 Task: Change curve  line weight to 8PX.
Action: Mouse moved to (485, 375)
Screenshot: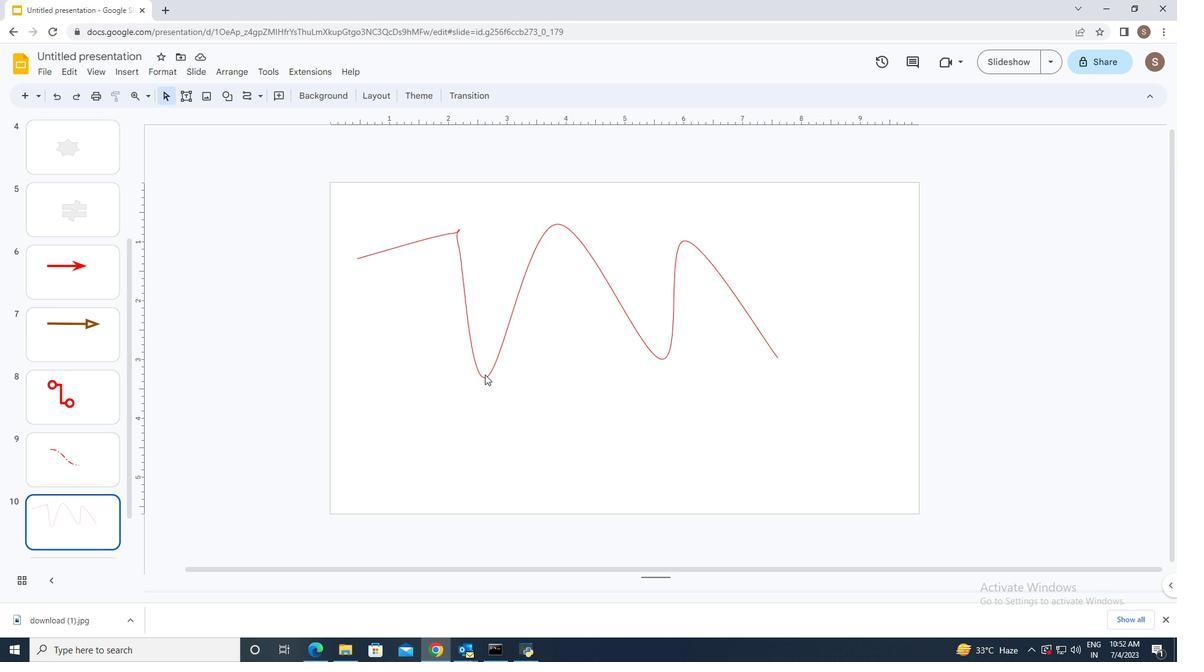 
Action: Mouse pressed left at (485, 375)
Screenshot: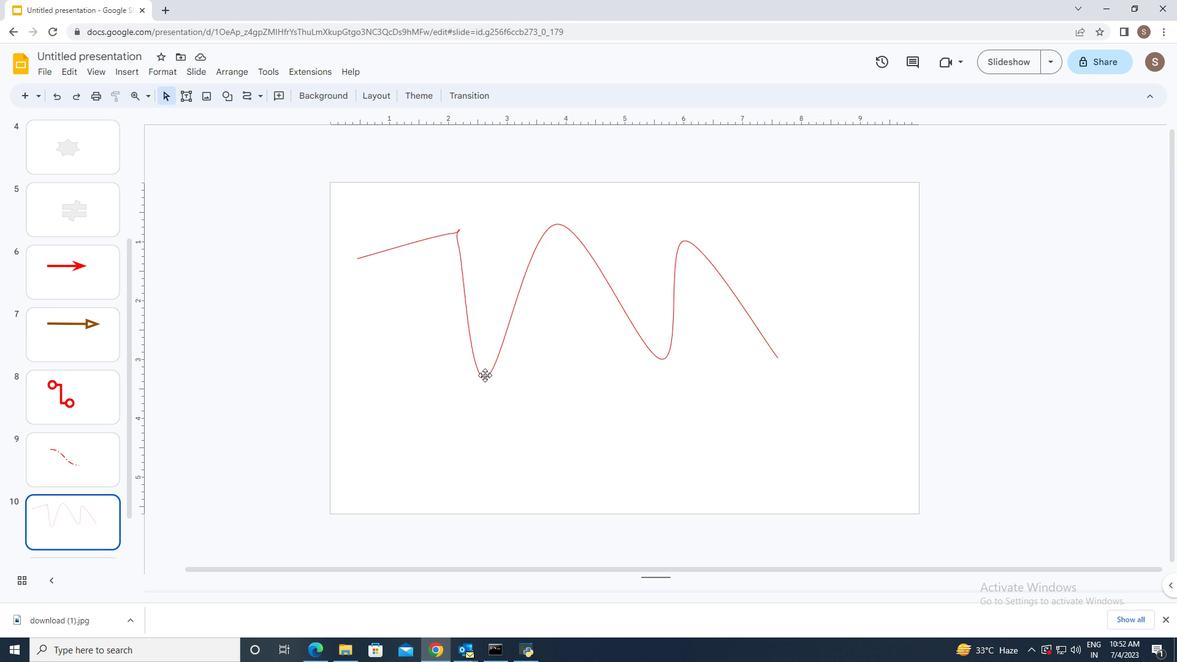 
Action: Mouse moved to (320, 99)
Screenshot: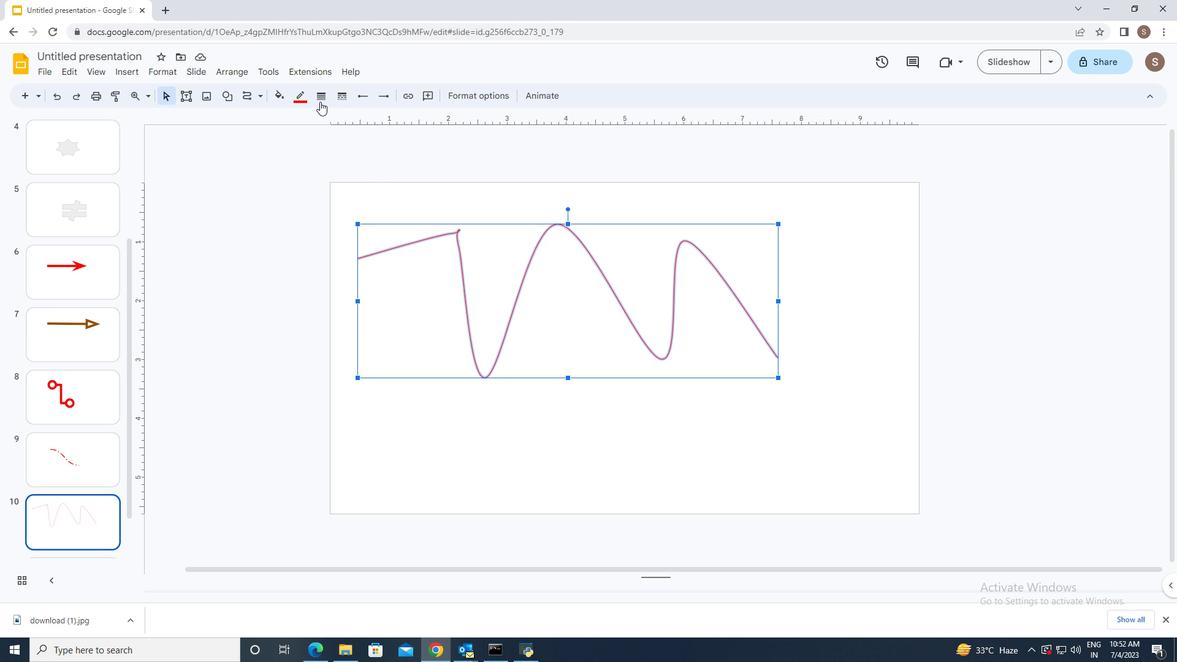 
Action: Mouse pressed left at (320, 99)
Screenshot: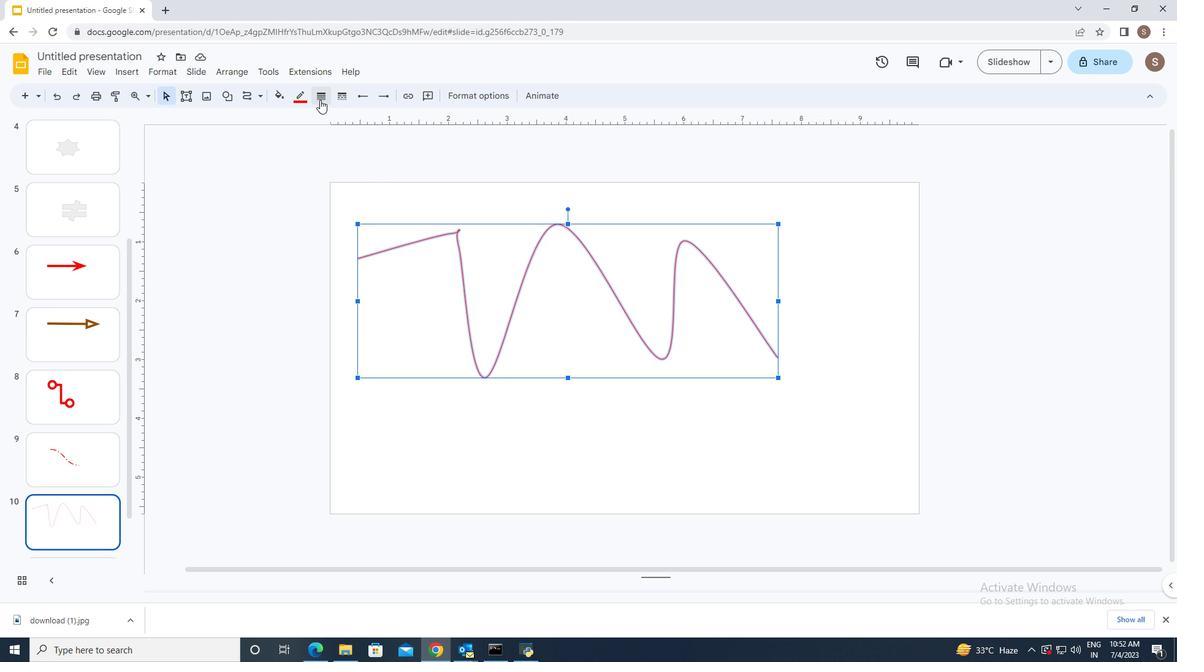 
Action: Mouse moved to (319, 204)
Screenshot: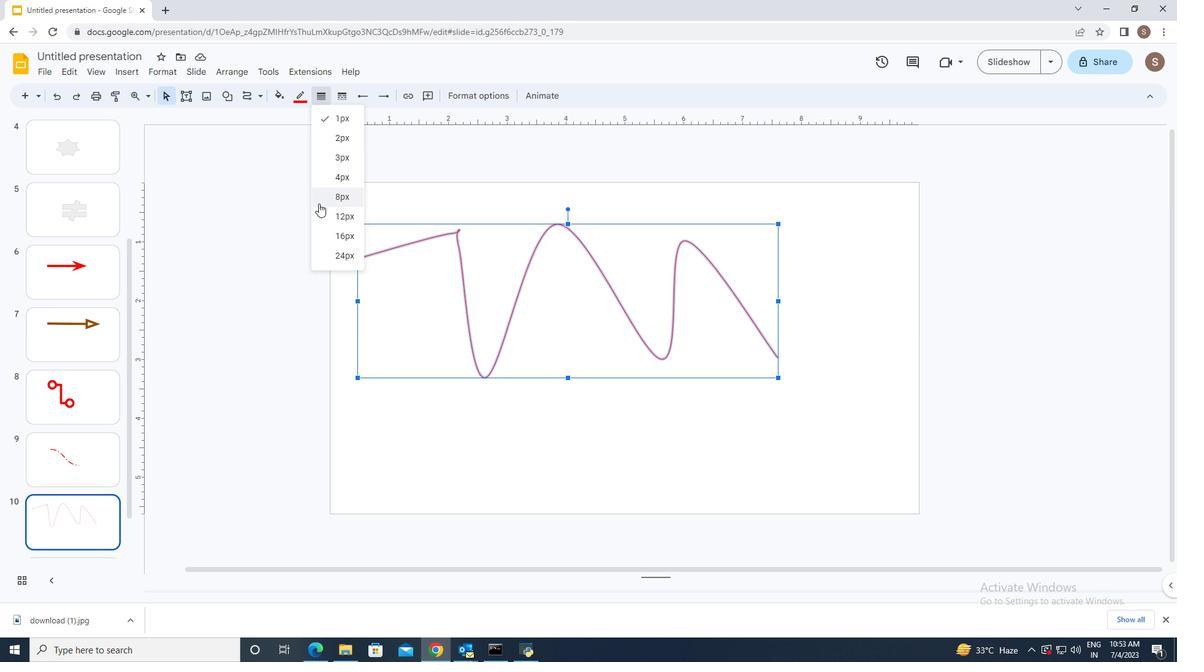 
Action: Mouse pressed left at (319, 204)
Screenshot: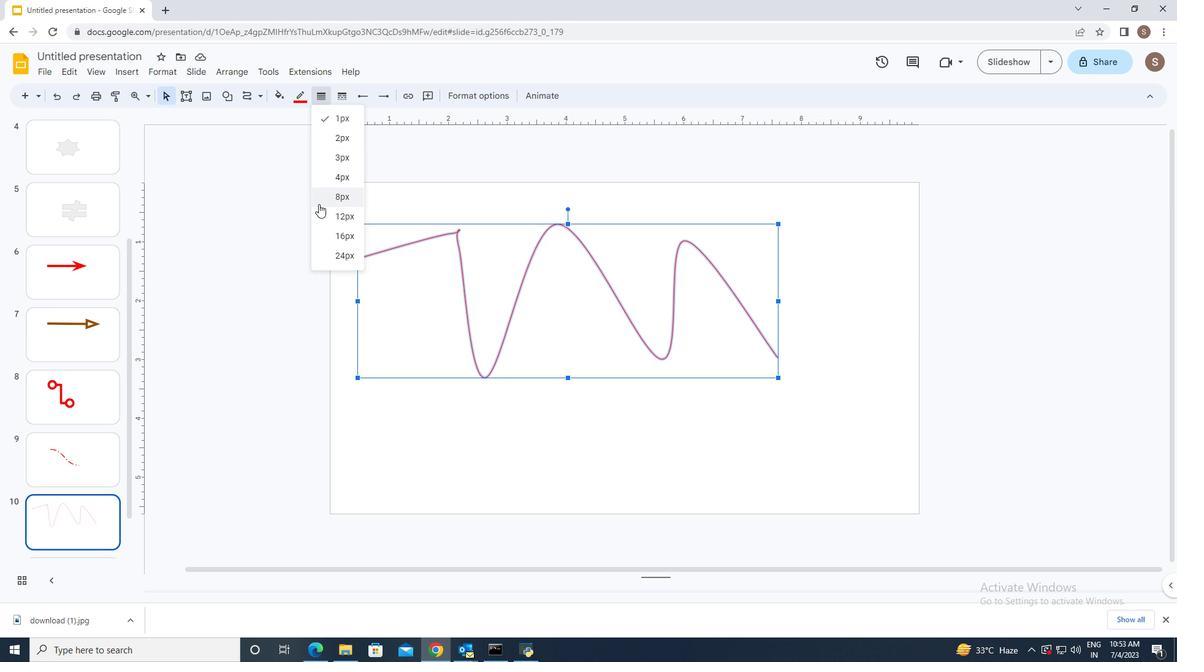 
Action: Mouse moved to (399, 406)
Screenshot: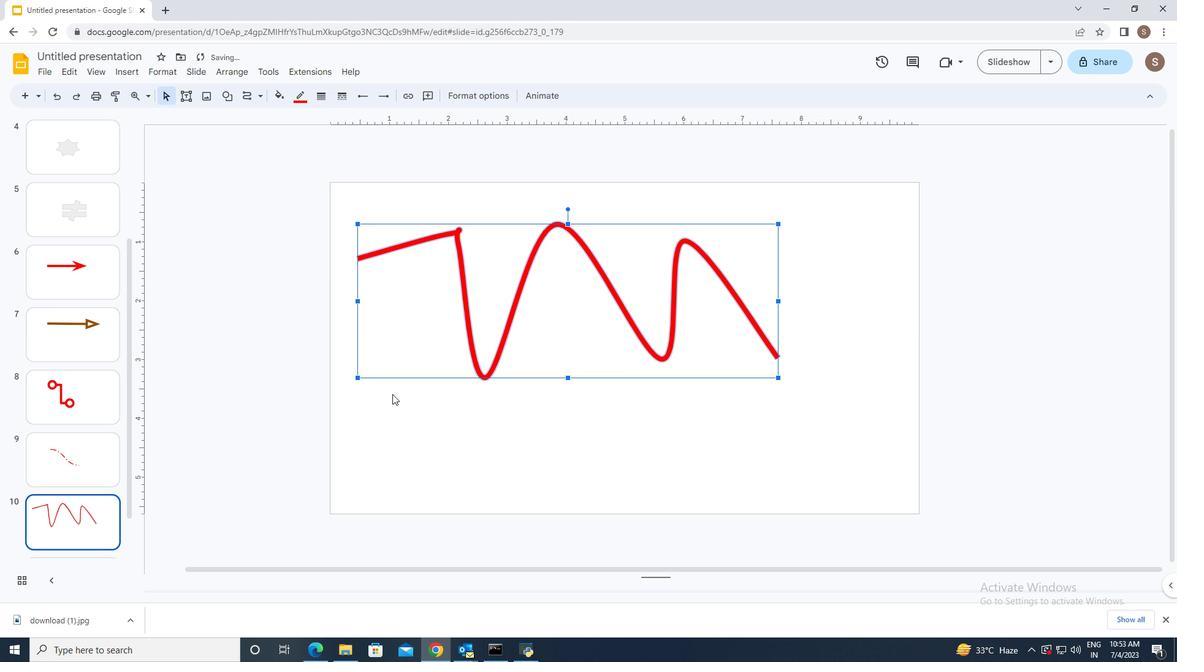 
Action: Mouse pressed left at (399, 406)
Screenshot: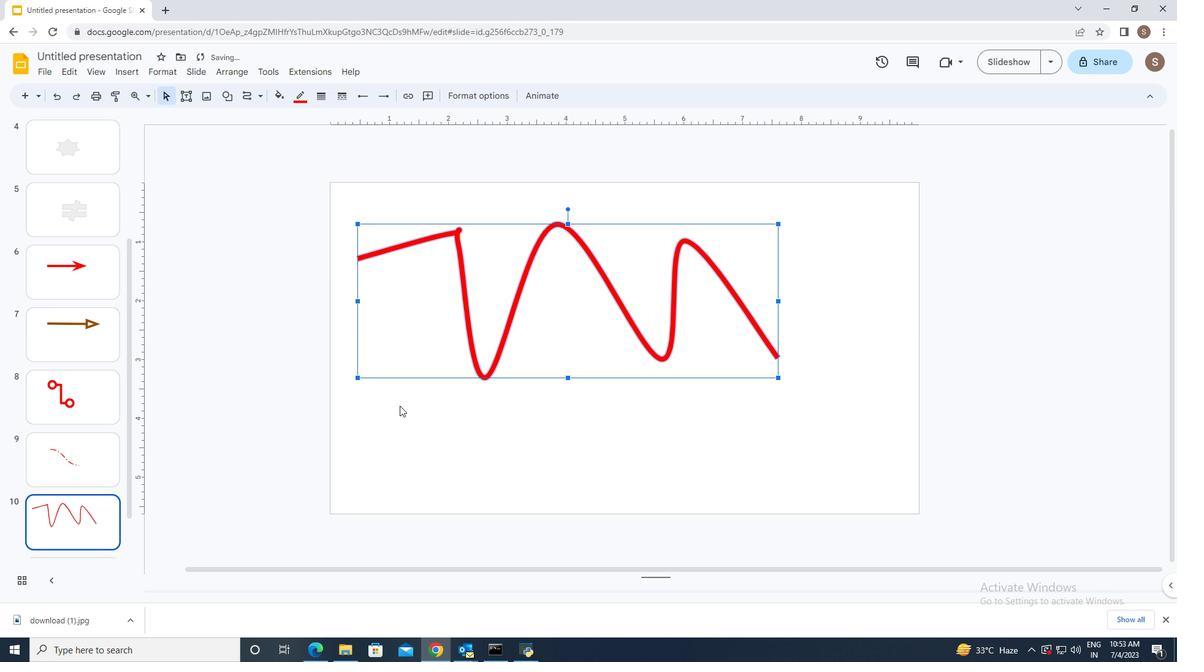 
